 Task: Open Card Card0000000173 in  Board0000000044 in Workspace WS0000000015 in Trello. Add Member Ayush98111@gmail.com to Card Card0000000173 in  Board0000000044 in Workspace WS0000000015 in Trello. Add Purple Label titled Label0000000173 to Card Card0000000173 in  Board0000000044 in Workspace WS0000000015 in Trello. Add Checklist CL0000000173 to Card Card0000000173 in  Board0000000044 in Workspace WS0000000015 in Trello. Add Dates with Start Date as Aug 01 2023 and Due Date as Aug 31 2023 to Card Card0000000173 in  Board0000000044 in Workspace WS0000000015 in Trello
Action: Mouse moved to (550, 92)
Screenshot: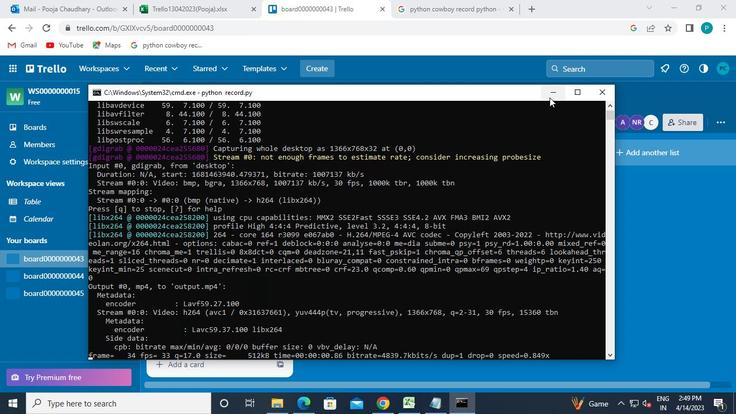 
Action: Mouse pressed left at (550, 92)
Screenshot: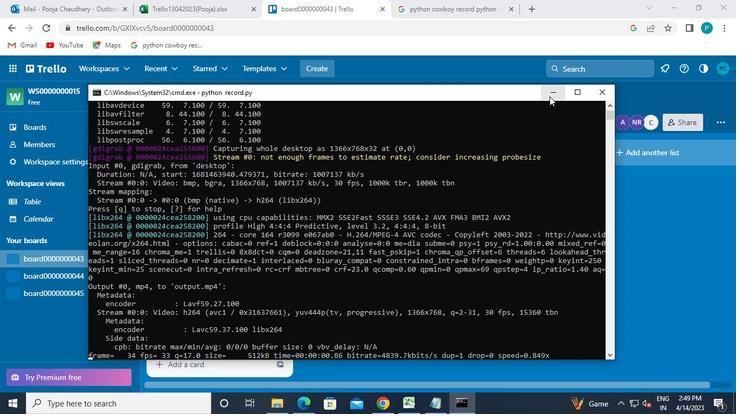 
Action: Mouse moved to (103, 272)
Screenshot: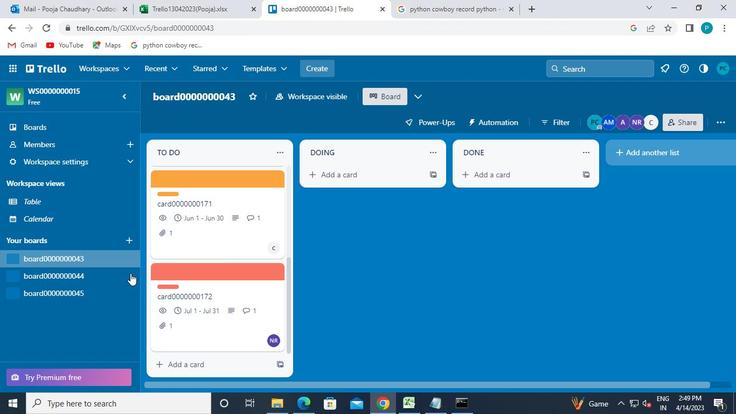
Action: Mouse pressed left at (103, 272)
Screenshot: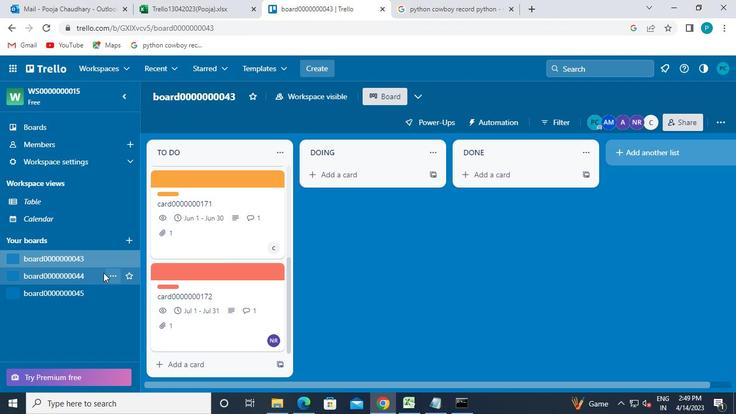 
Action: Mouse moved to (199, 152)
Screenshot: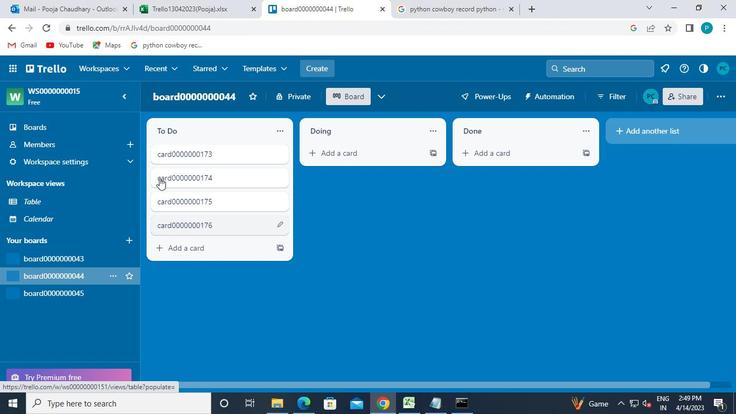 
Action: Mouse pressed left at (199, 152)
Screenshot: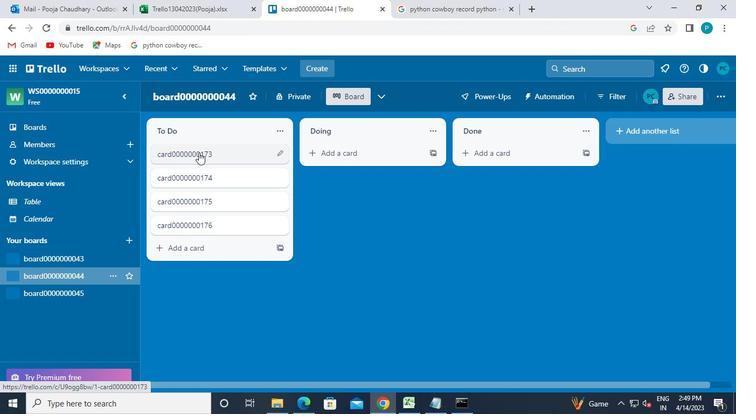 
Action: Mouse moved to (489, 153)
Screenshot: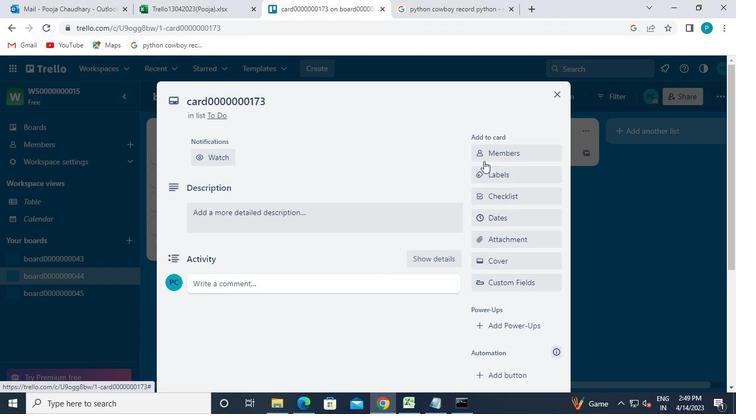 
Action: Mouse pressed left at (489, 153)
Screenshot: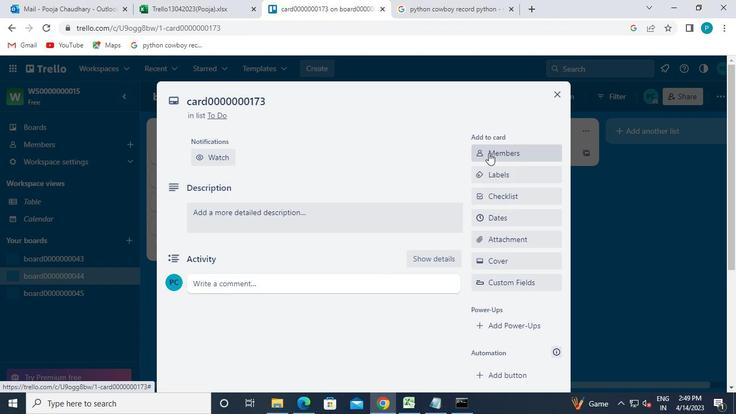 
Action: Mouse moved to (489, 203)
Screenshot: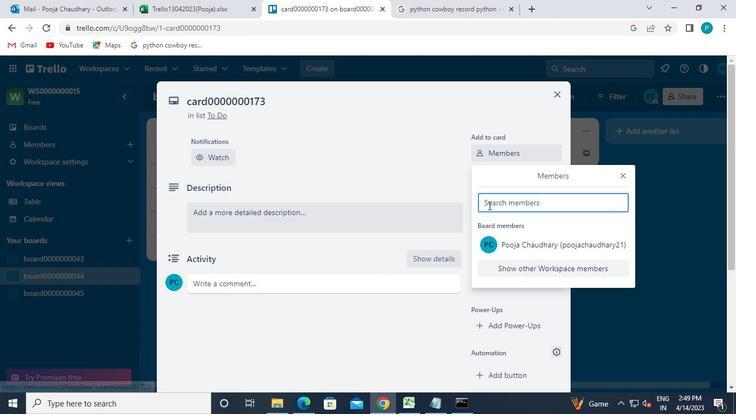 
Action: Mouse pressed left at (489, 203)
Screenshot: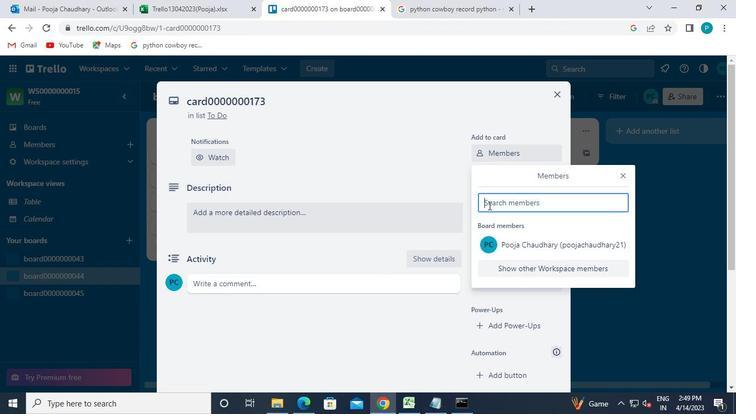 
Action: Keyboard a
Screenshot: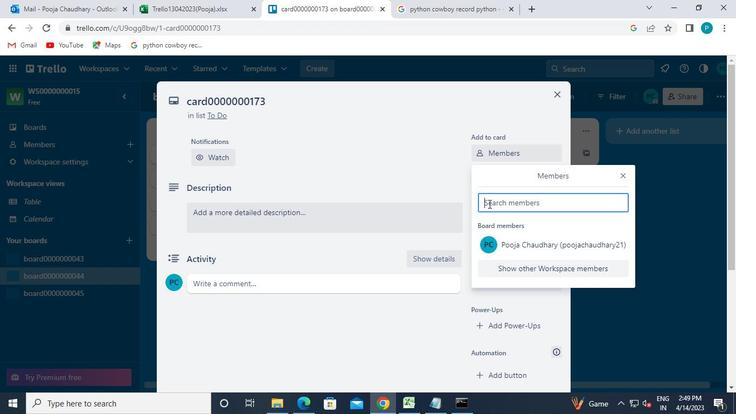 
Action: Keyboard y
Screenshot: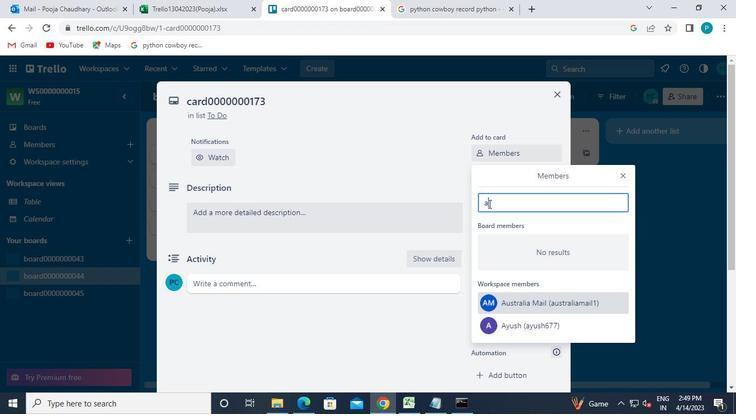 
Action: Keyboard u
Screenshot: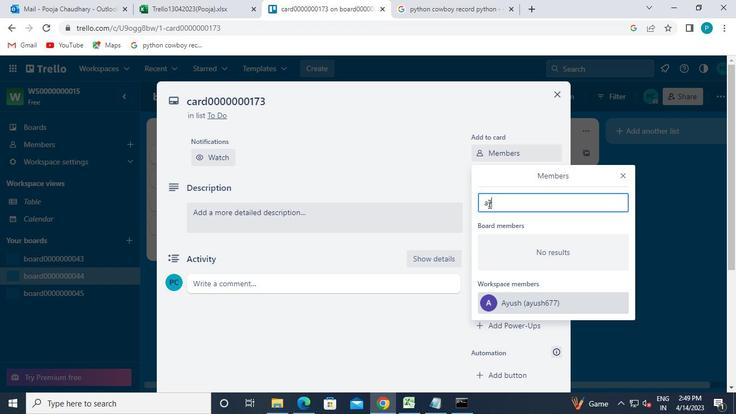 
Action: Keyboard s
Screenshot: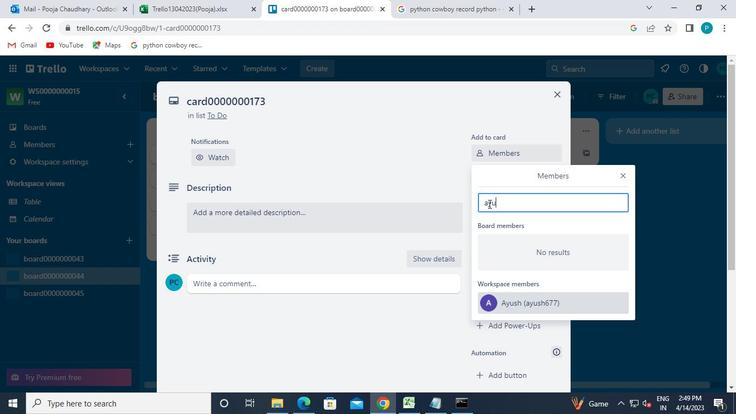 
Action: Keyboard h
Screenshot: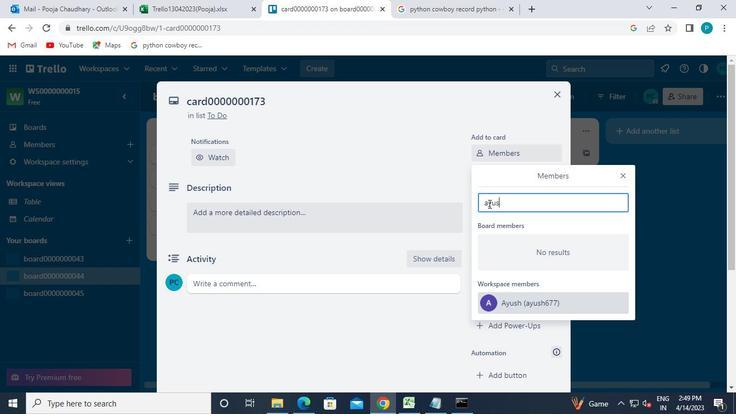 
Action: Keyboard 9
Screenshot: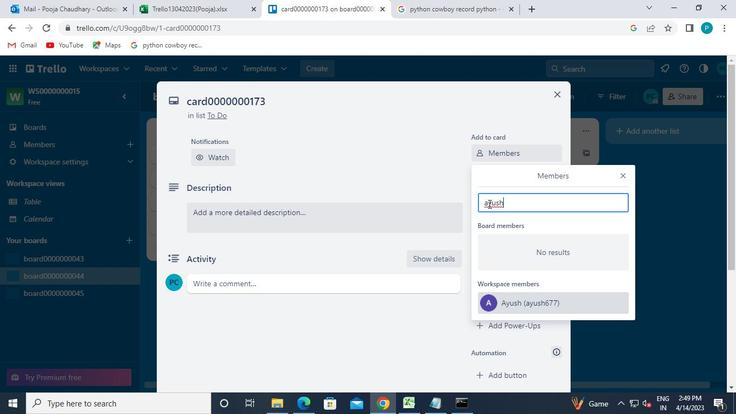 
Action: Keyboard 8
Screenshot: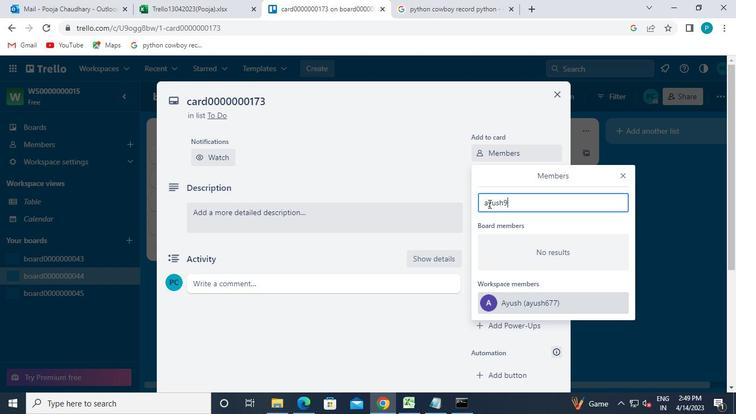 
Action: Keyboard 1
Screenshot: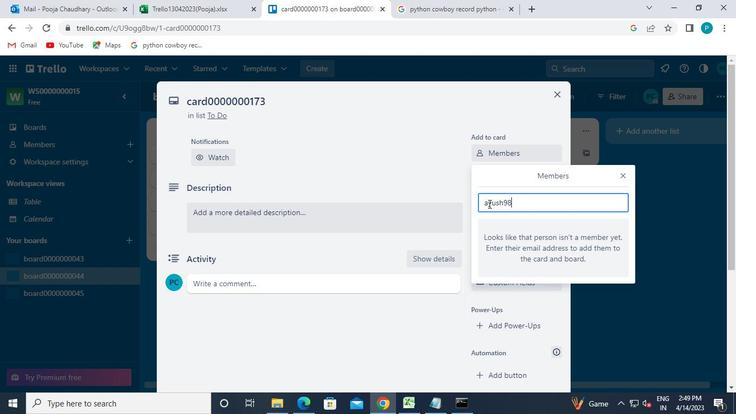 
Action: Keyboard 1
Screenshot: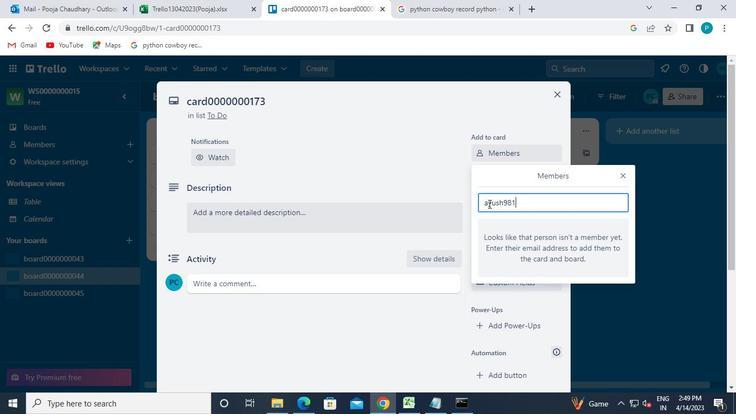 
Action: Keyboard 1
Screenshot: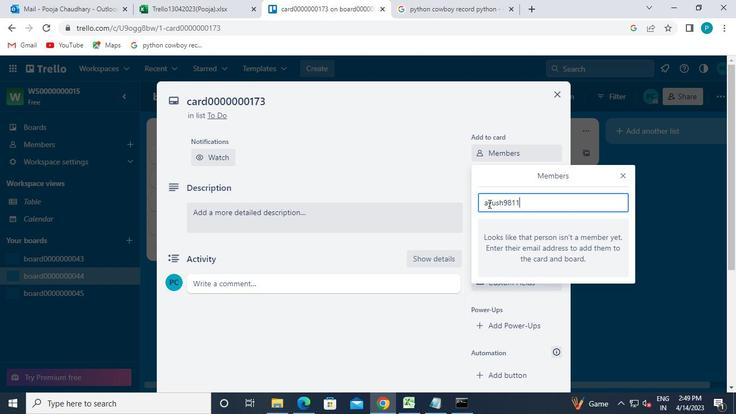 
Action: Keyboard Key.shift
Screenshot: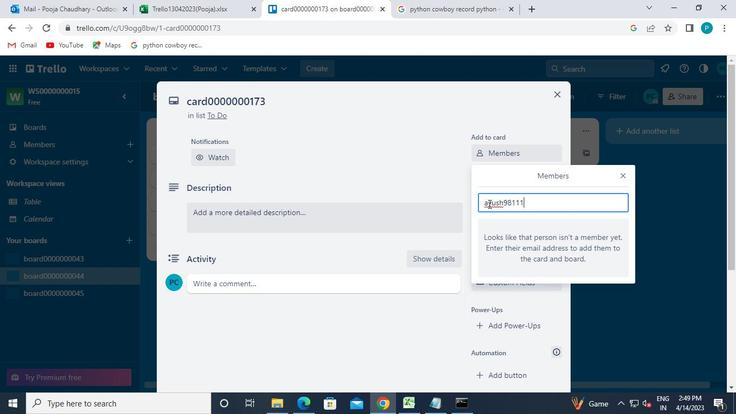 
Action: Keyboard @
Screenshot: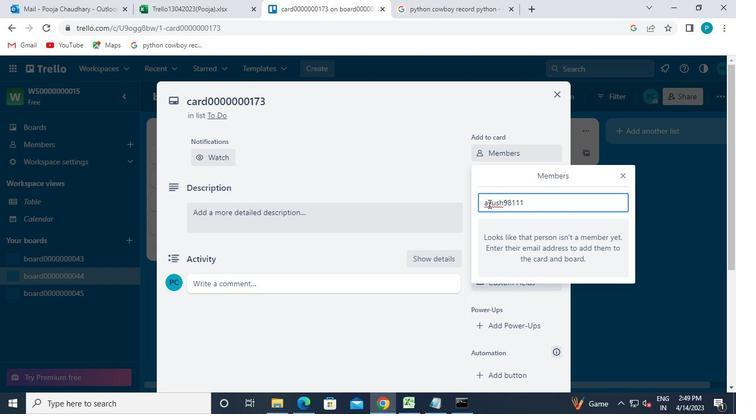 
Action: Keyboard g
Screenshot: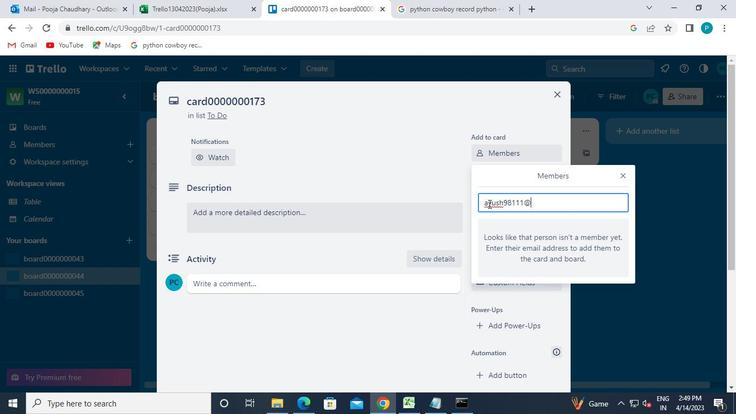 
Action: Keyboard m
Screenshot: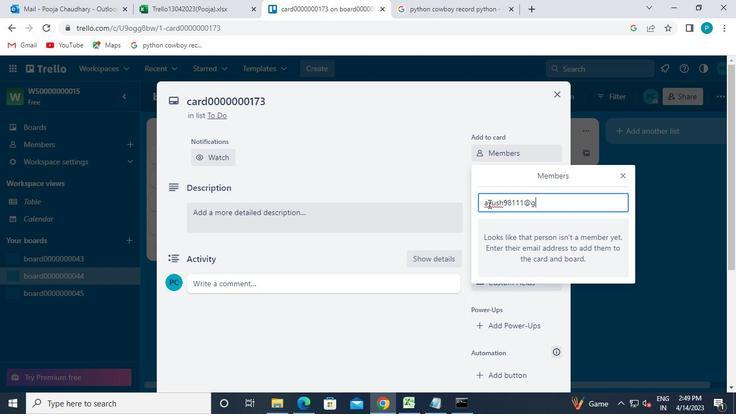 
Action: Keyboard a
Screenshot: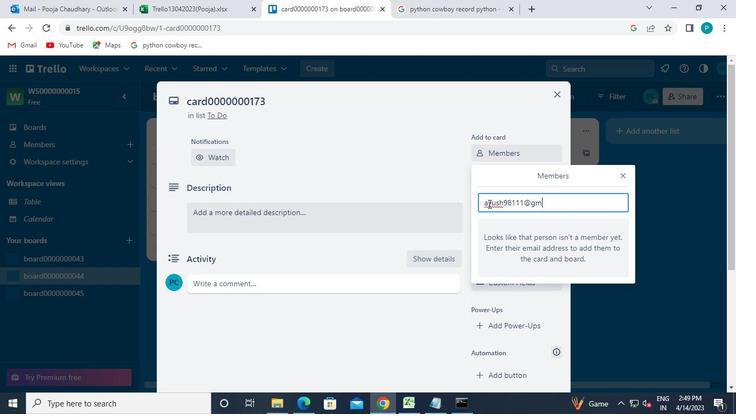 
Action: Keyboard i
Screenshot: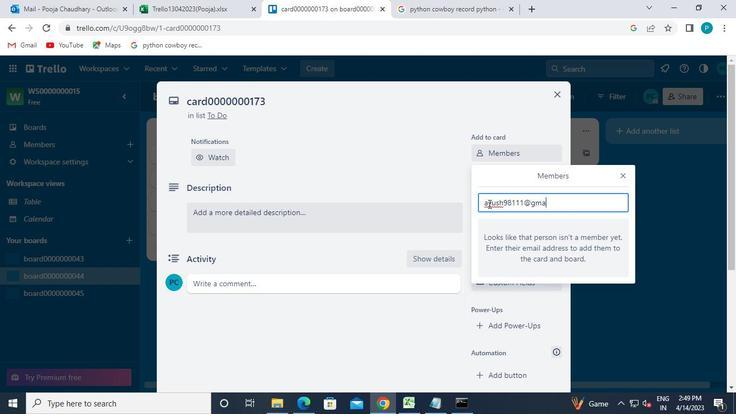 
Action: Keyboard l
Screenshot: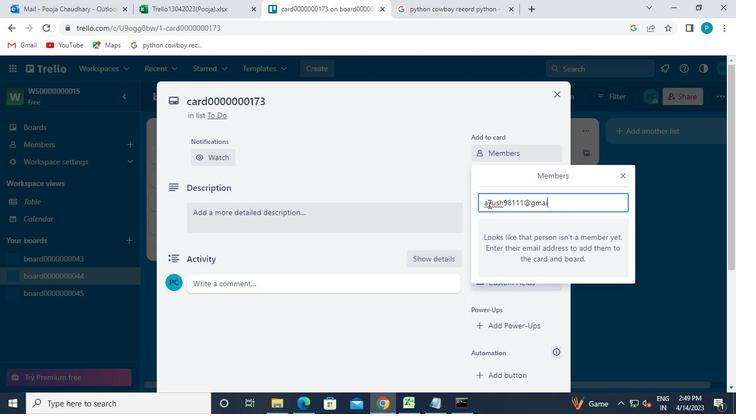 
Action: Keyboard .
Screenshot: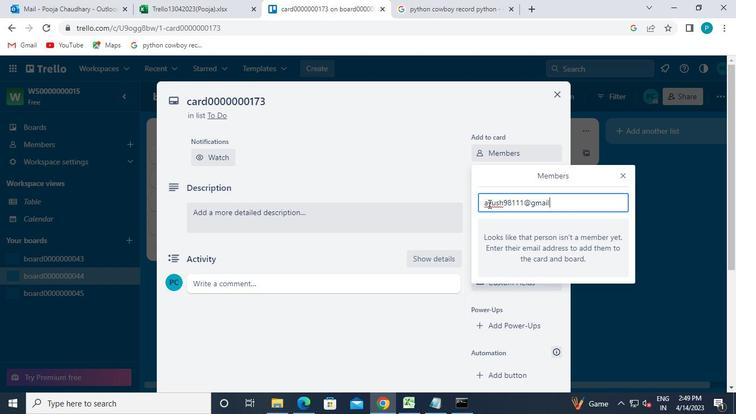
Action: Keyboard c
Screenshot: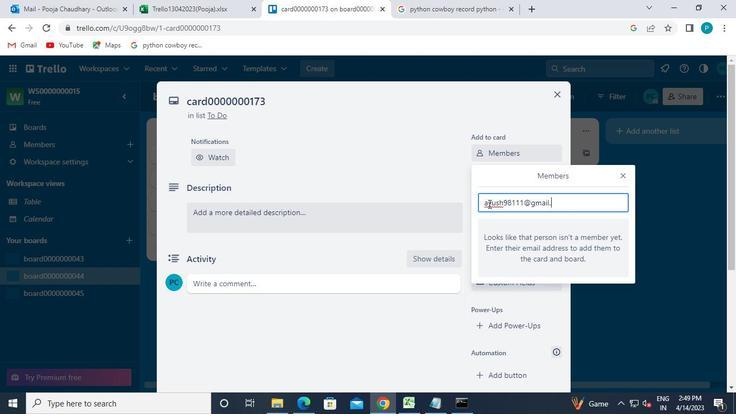 
Action: Keyboard o
Screenshot: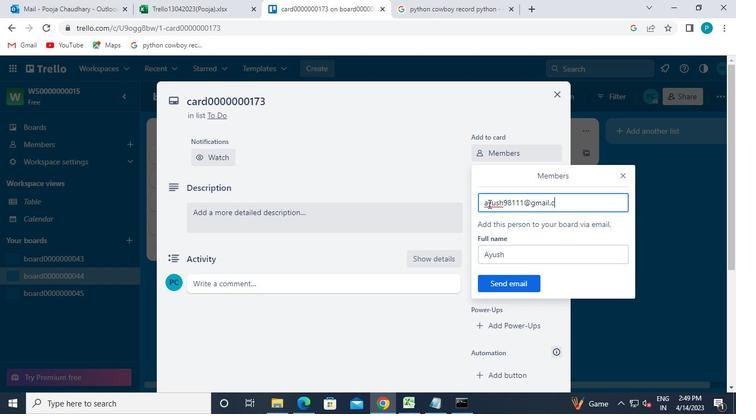 
Action: Keyboard m
Screenshot: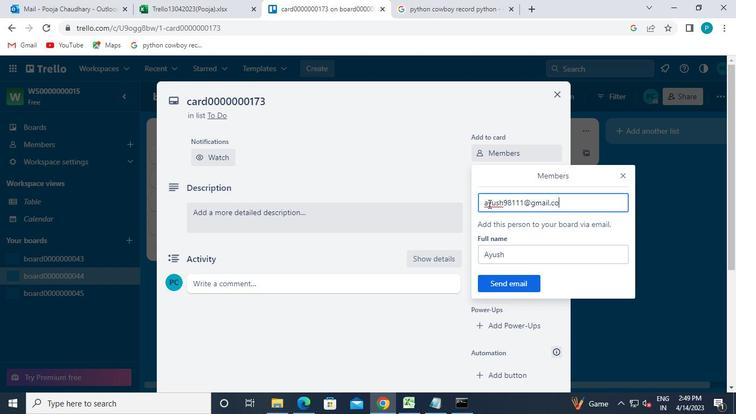 
Action: Mouse moved to (507, 282)
Screenshot: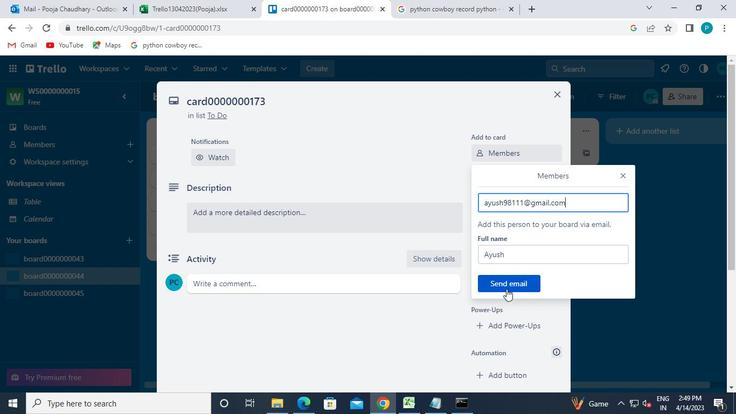 
Action: Mouse pressed left at (507, 282)
Screenshot: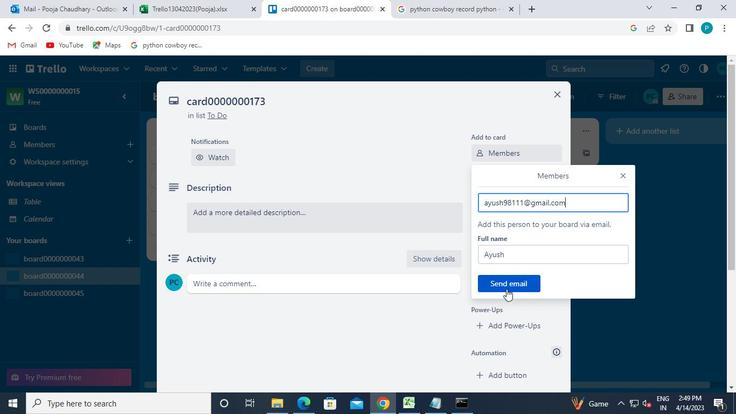
Action: Mouse moved to (499, 212)
Screenshot: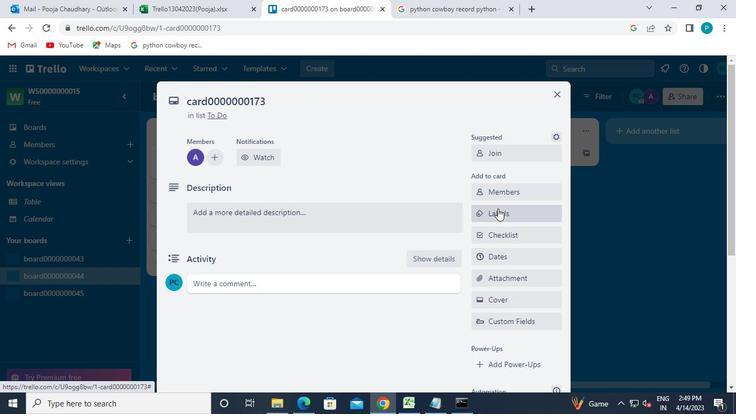 
Action: Mouse pressed left at (499, 212)
Screenshot: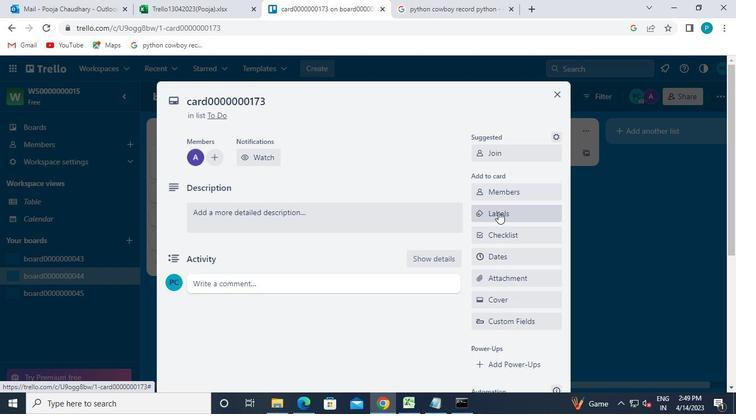 
Action: Mouse moved to (523, 286)
Screenshot: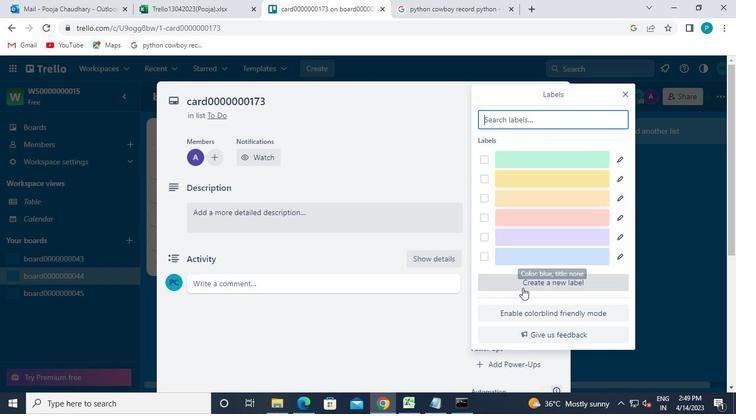 
Action: Mouse pressed left at (523, 286)
Screenshot: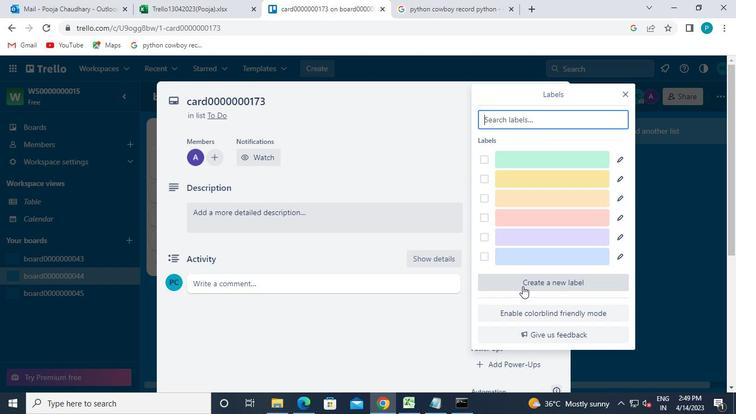 
Action: Mouse moved to (612, 246)
Screenshot: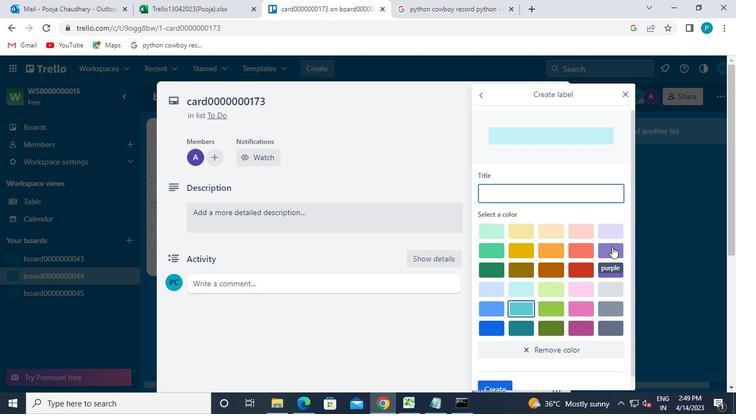 
Action: Mouse pressed left at (612, 246)
Screenshot: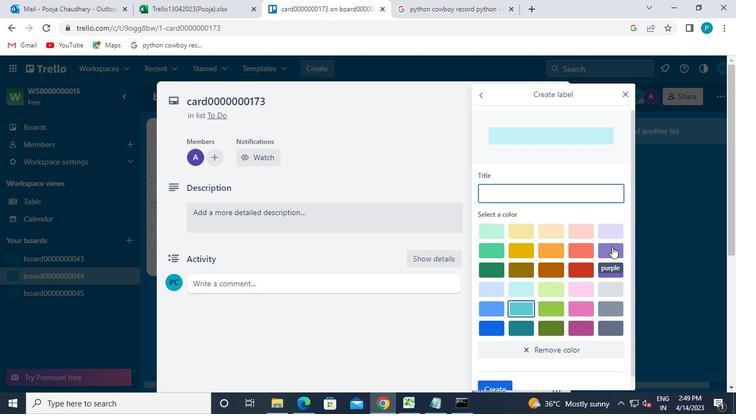 
Action: Mouse moved to (521, 188)
Screenshot: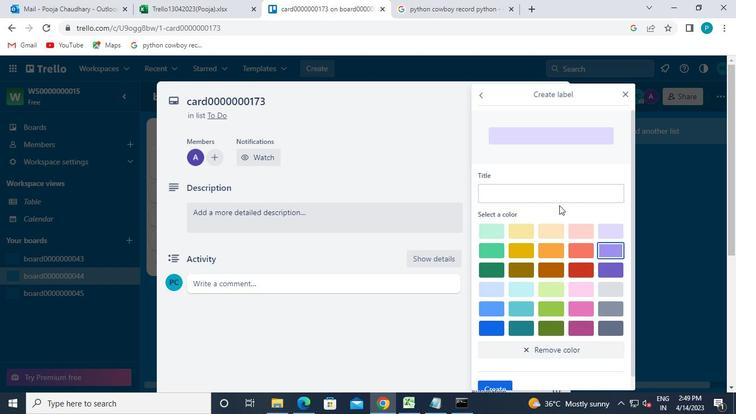 
Action: Mouse pressed left at (521, 188)
Screenshot: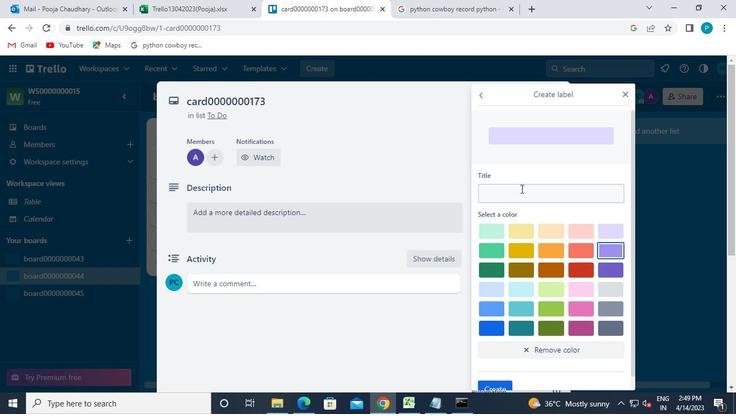 
Action: Mouse moved to (518, 193)
Screenshot: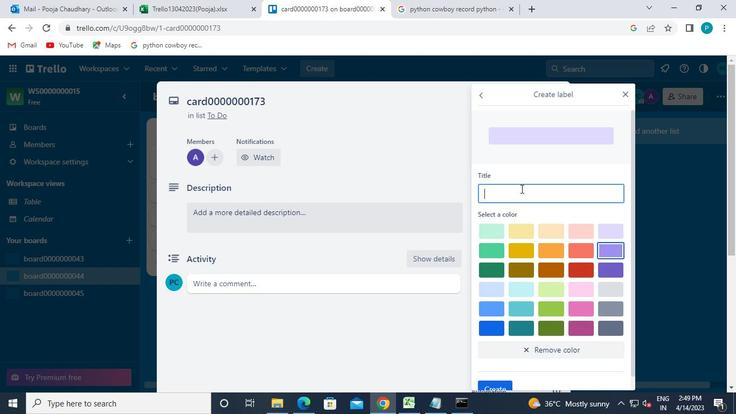 
Action: Keyboard l
Screenshot: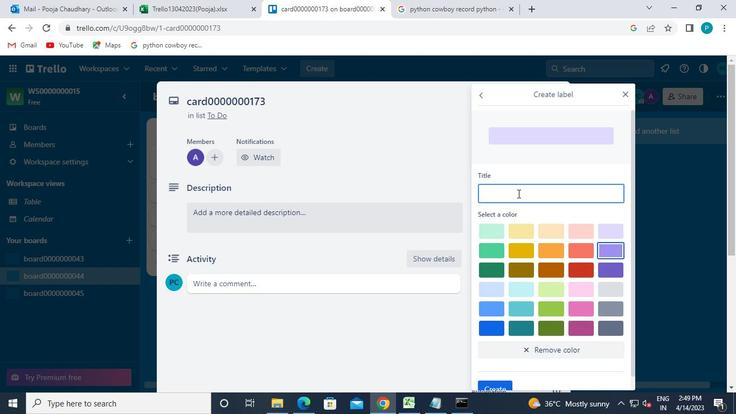 
Action: Keyboard a
Screenshot: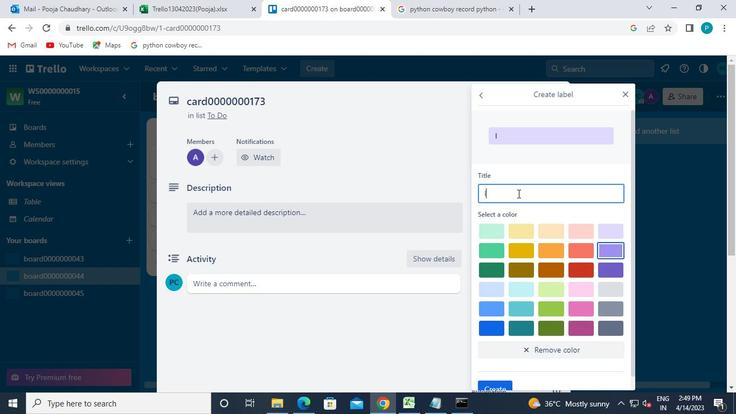 
Action: Keyboard b
Screenshot: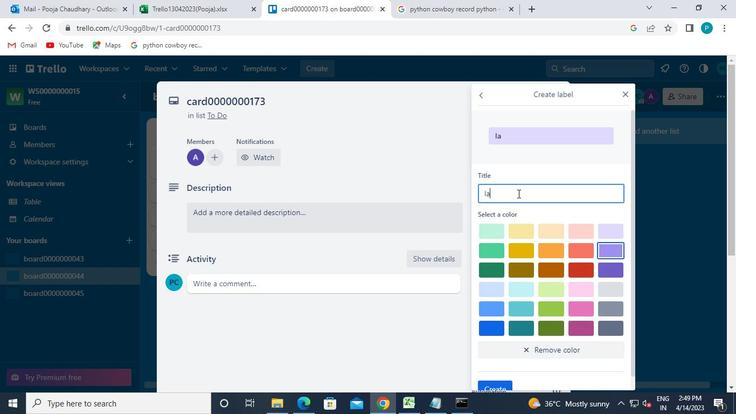 
Action: Keyboard e
Screenshot: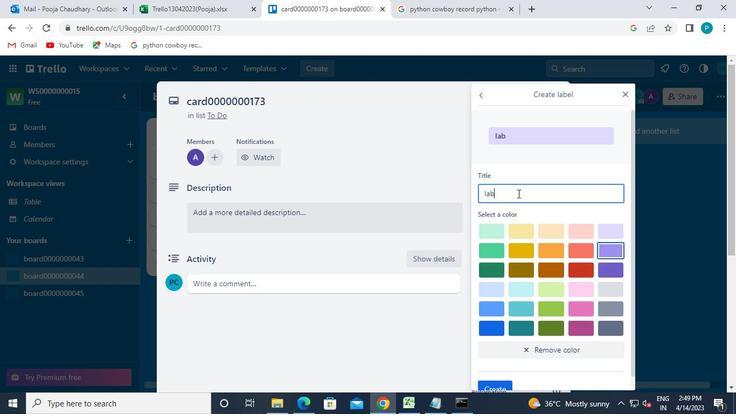 
Action: Keyboard l
Screenshot: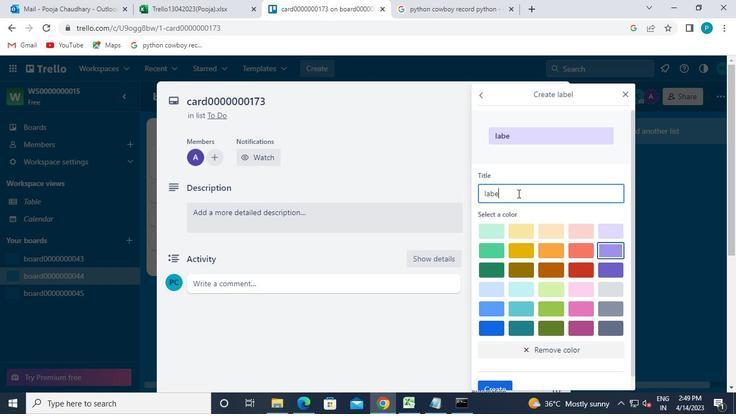 
Action: Keyboard 0
Screenshot: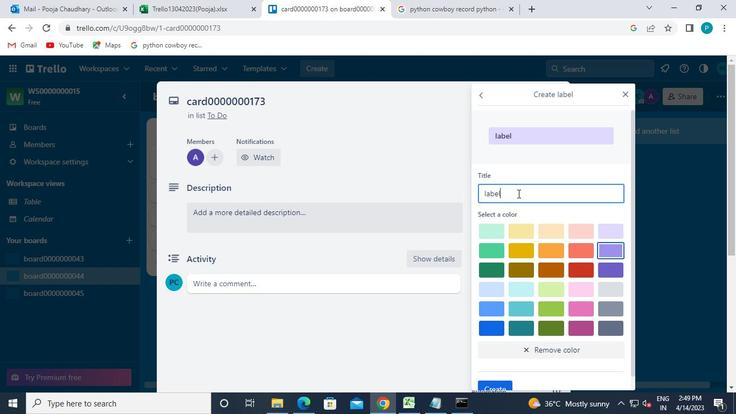 
Action: Keyboard 0
Screenshot: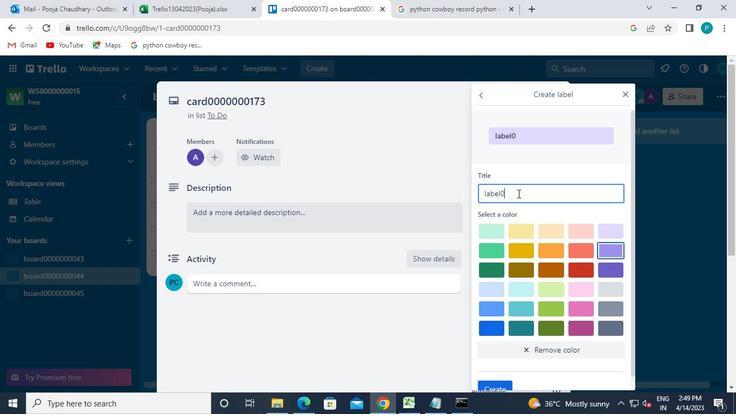 
Action: Keyboard 0
Screenshot: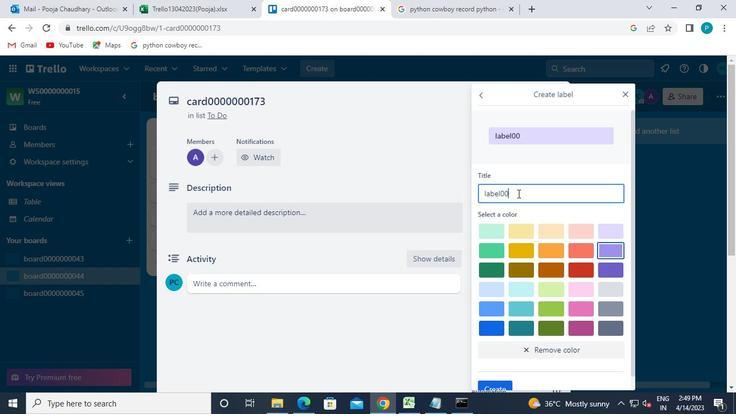 
Action: Keyboard 0
Screenshot: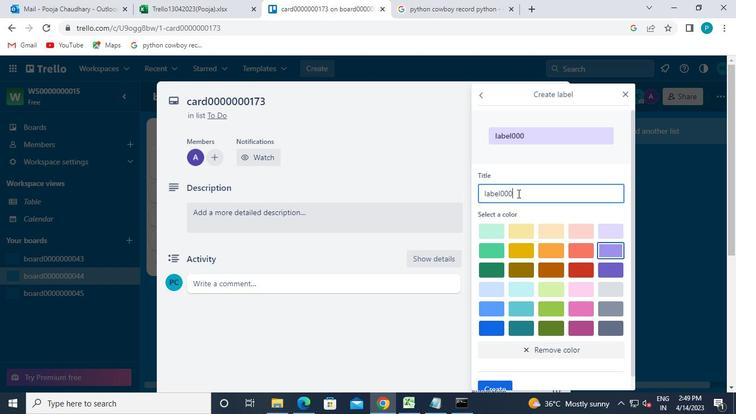 
Action: Keyboard 0
Screenshot: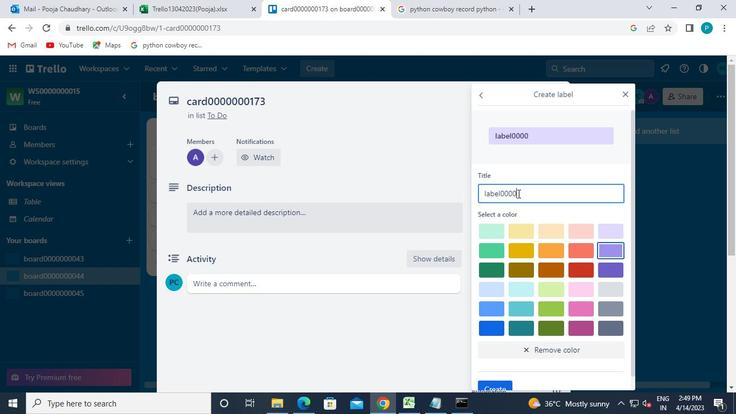 
Action: Keyboard 0
Screenshot: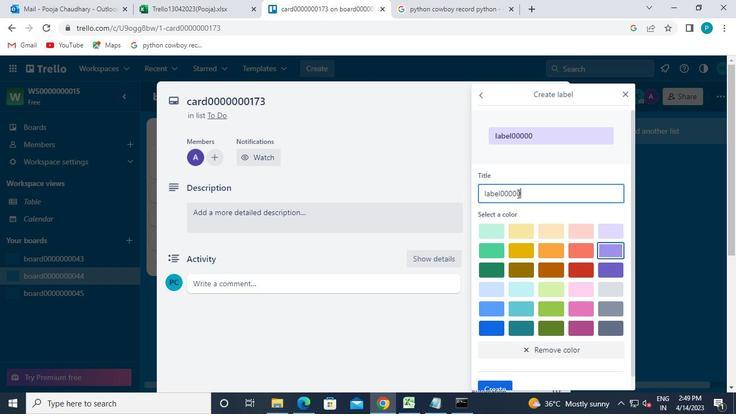
Action: Keyboard 0
Screenshot: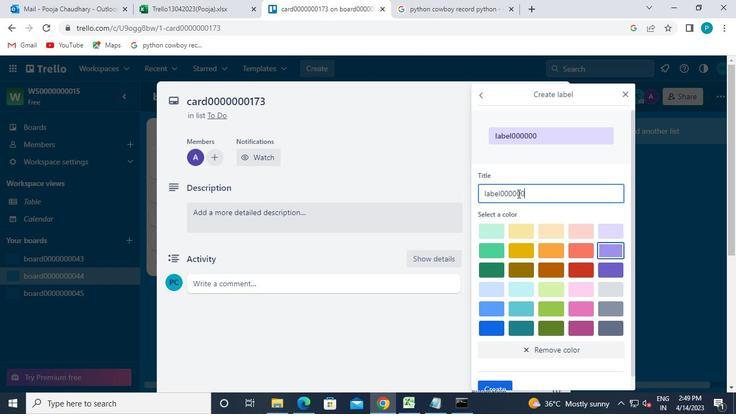 
Action: Keyboard 1
Screenshot: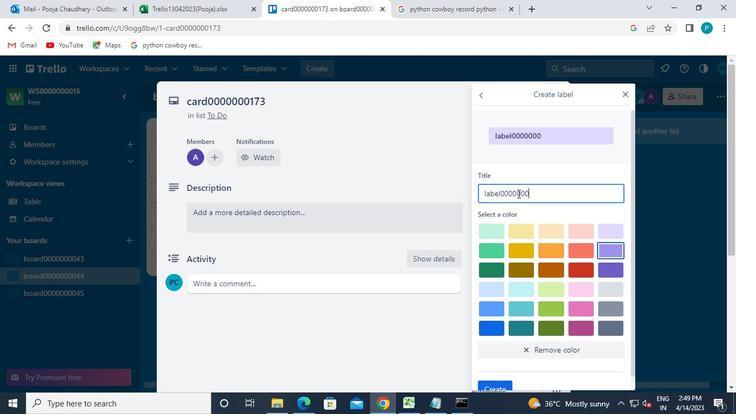 
Action: Keyboard 7
Screenshot: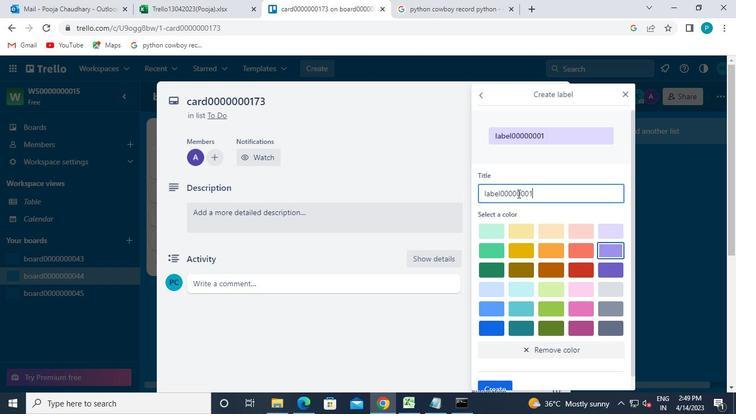 
Action: Keyboard 3
Screenshot: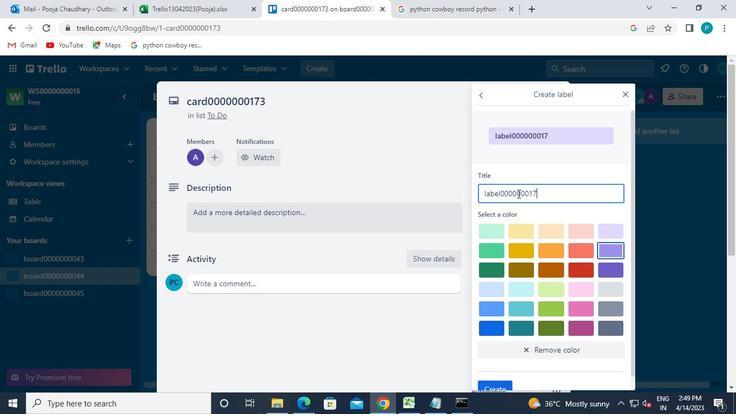 
Action: Mouse moved to (492, 369)
Screenshot: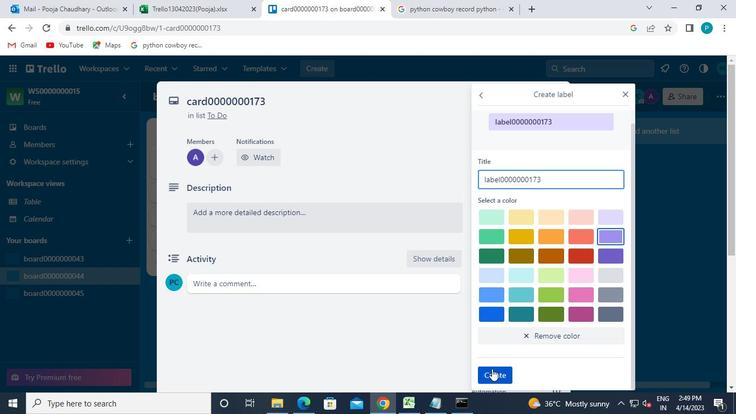 
Action: Mouse pressed left at (492, 369)
Screenshot: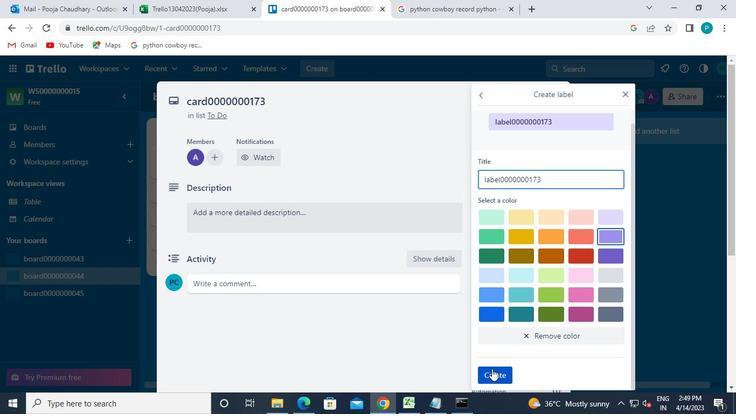 
Action: Mouse moved to (625, 96)
Screenshot: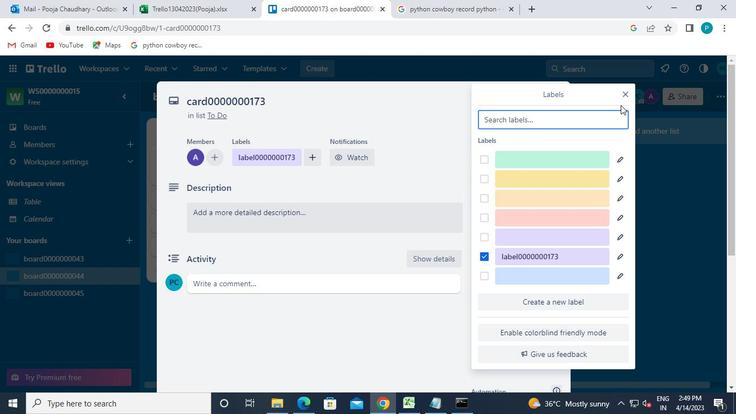 
Action: Mouse pressed left at (625, 96)
Screenshot: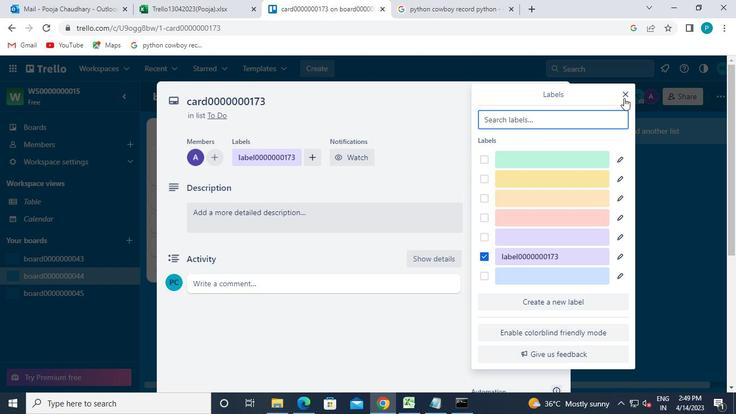 
Action: Mouse moved to (504, 233)
Screenshot: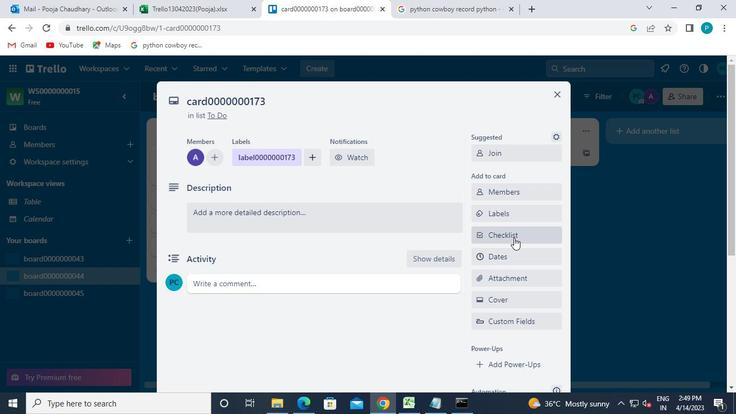 
Action: Mouse pressed left at (504, 233)
Screenshot: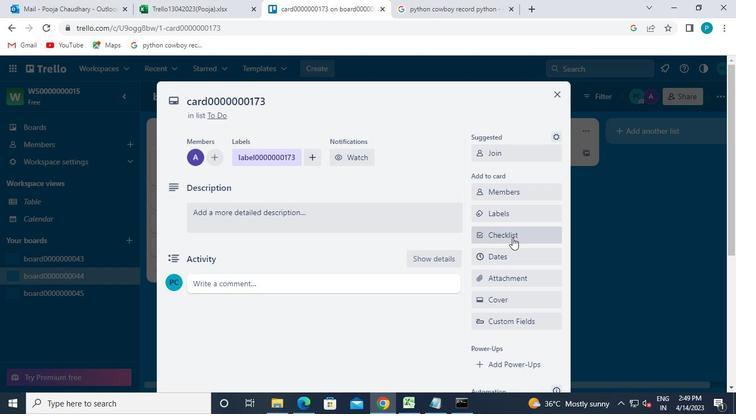 
Action: Mouse moved to (531, 284)
Screenshot: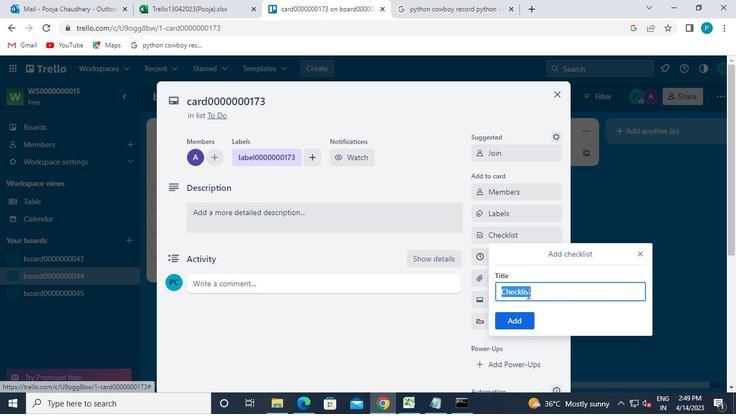 
Action: Keyboard Key.caps_lock
Screenshot: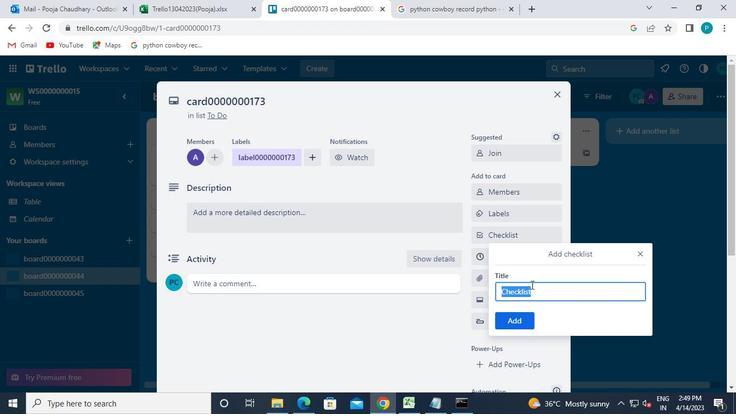 
Action: Keyboard c
Screenshot: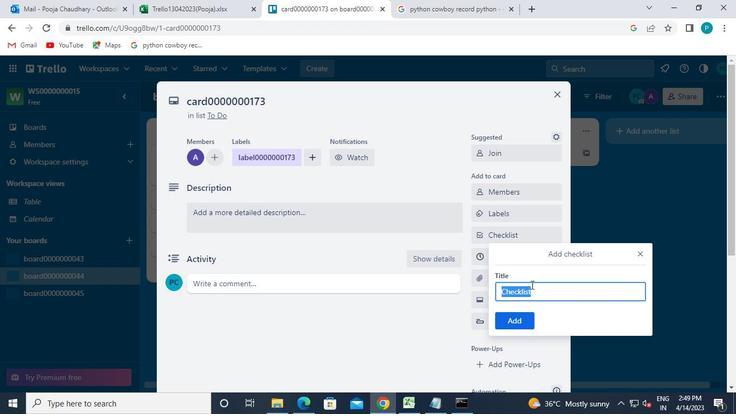 
Action: Keyboard l
Screenshot: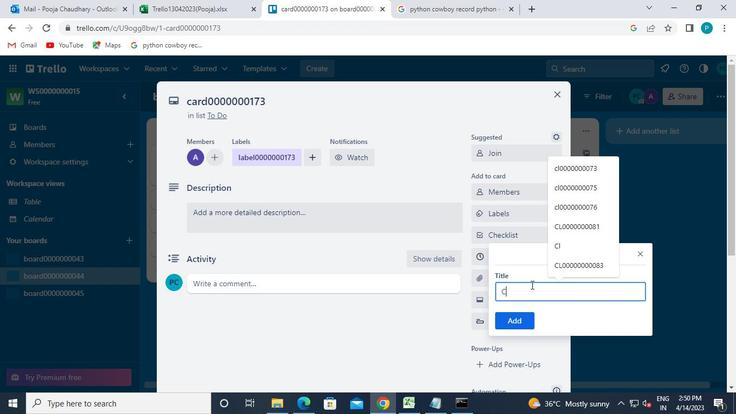 
Action: Keyboard 0
Screenshot: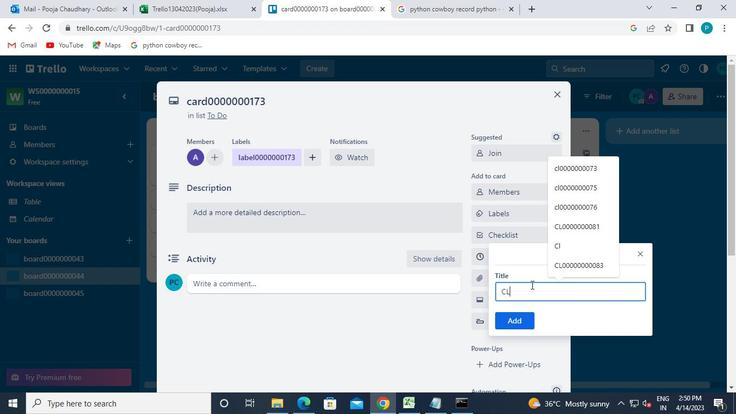 
Action: Keyboard 0
Screenshot: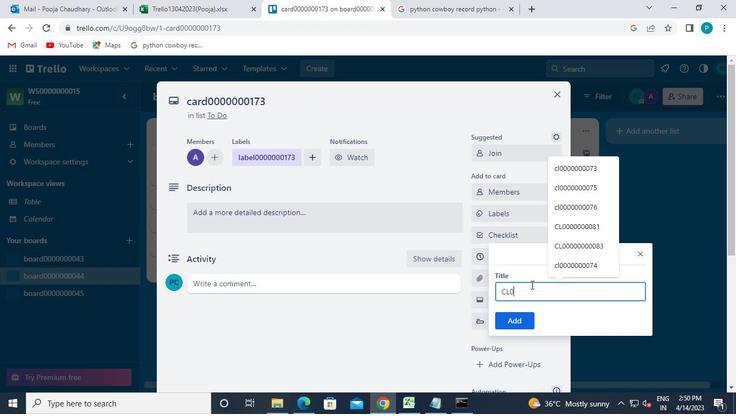 
Action: Keyboard 0
Screenshot: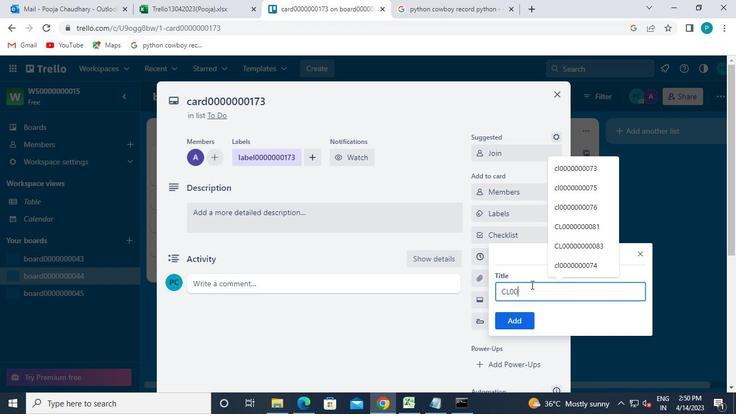 
Action: Keyboard 0
Screenshot: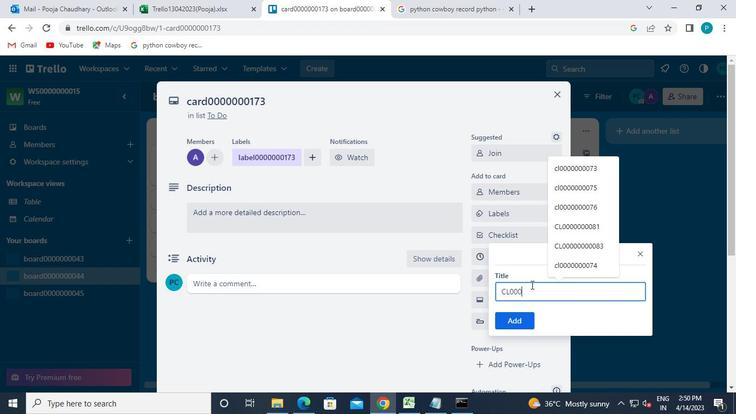 
Action: Keyboard 0
Screenshot: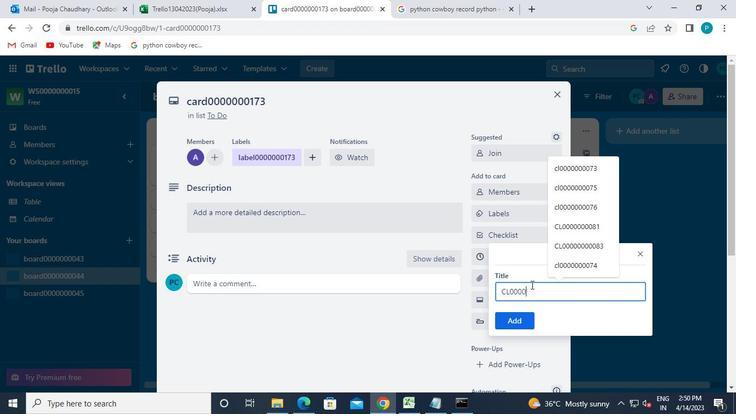 
Action: Keyboard 0
Screenshot: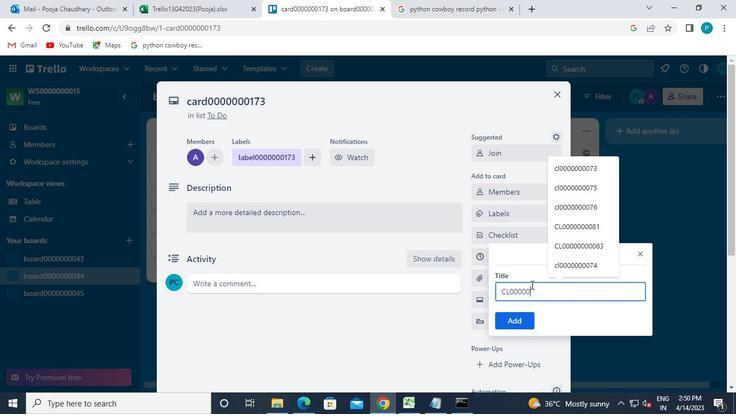 
Action: Keyboard 0
Screenshot: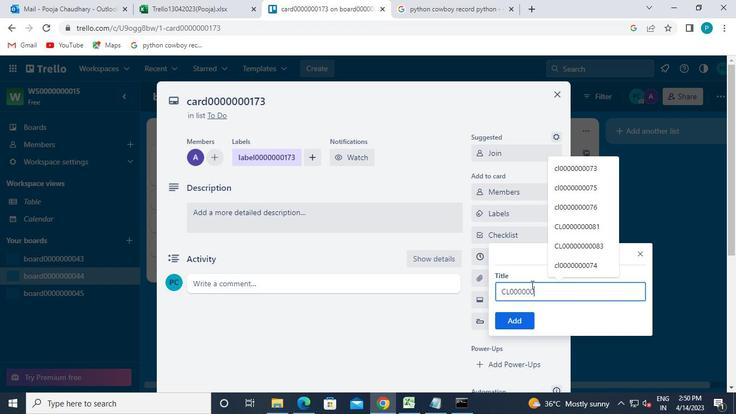 
Action: Keyboard 1
Screenshot: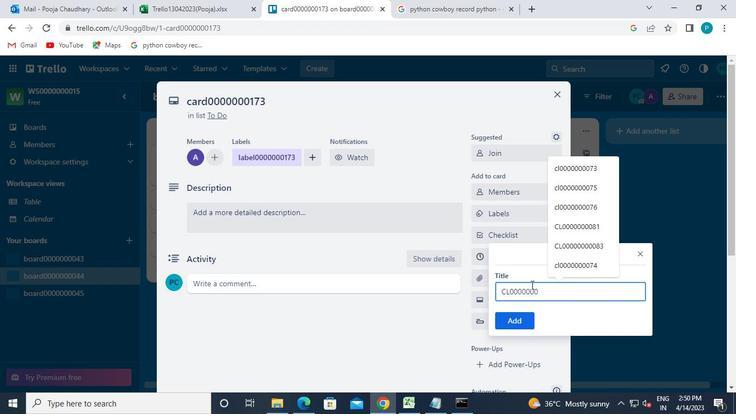 
Action: Keyboard 7
Screenshot: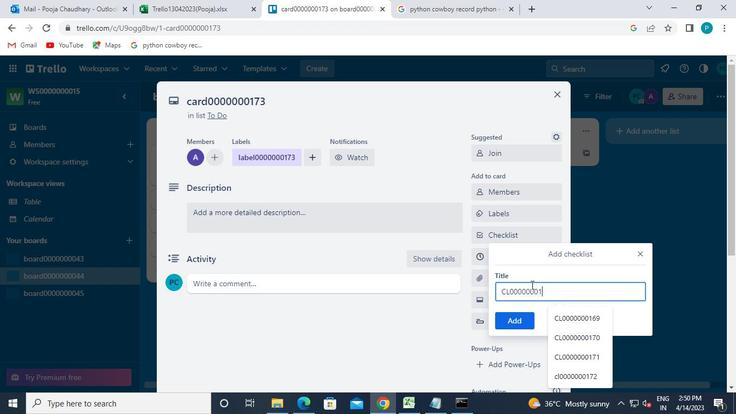 
Action: Keyboard 3
Screenshot: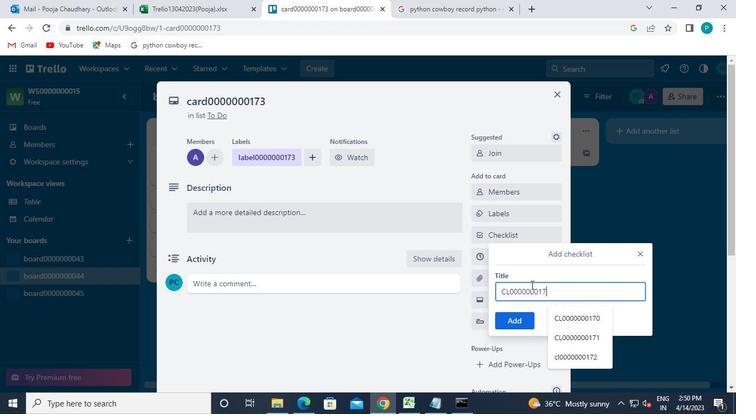 
Action: Mouse moved to (527, 325)
Screenshot: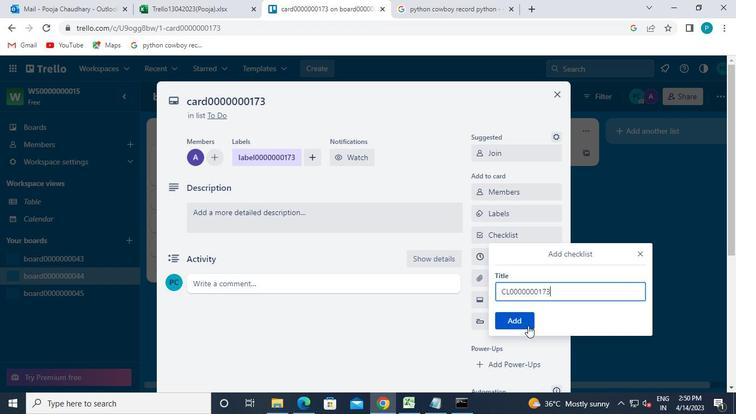 
Action: Mouse pressed left at (527, 325)
Screenshot: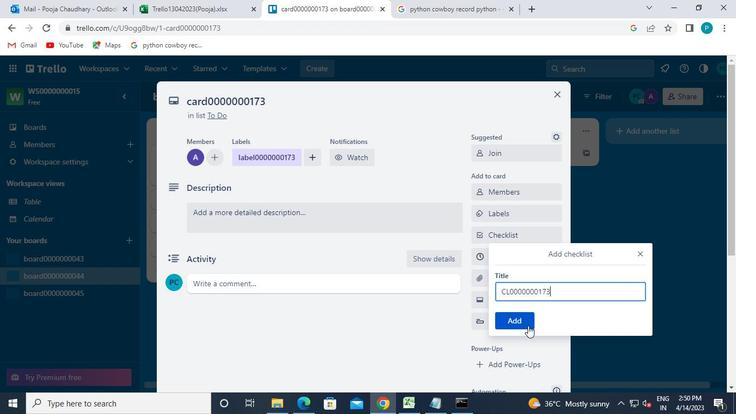 
Action: Mouse moved to (499, 255)
Screenshot: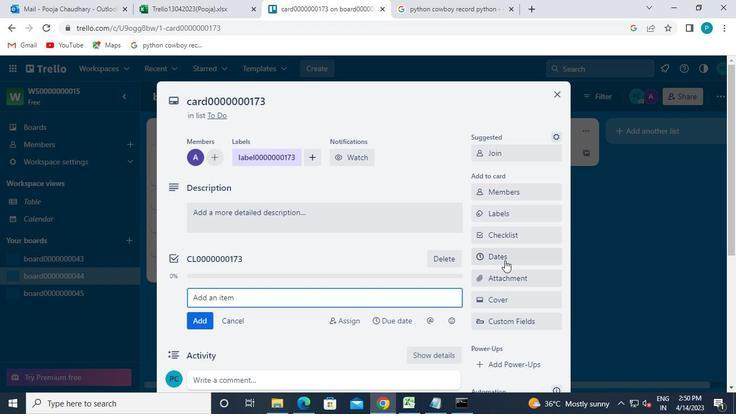 
Action: Mouse pressed left at (499, 255)
Screenshot: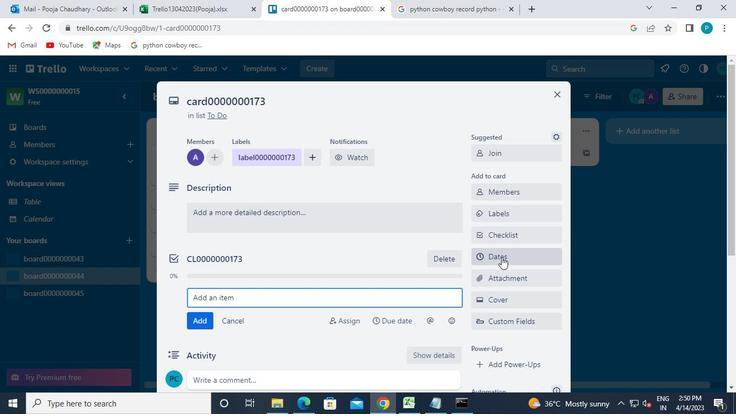 
Action: Mouse moved to (480, 285)
Screenshot: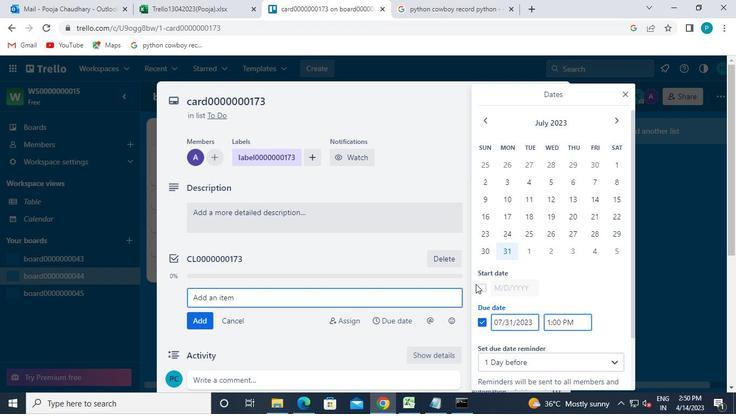 
Action: Mouse pressed left at (480, 285)
Screenshot: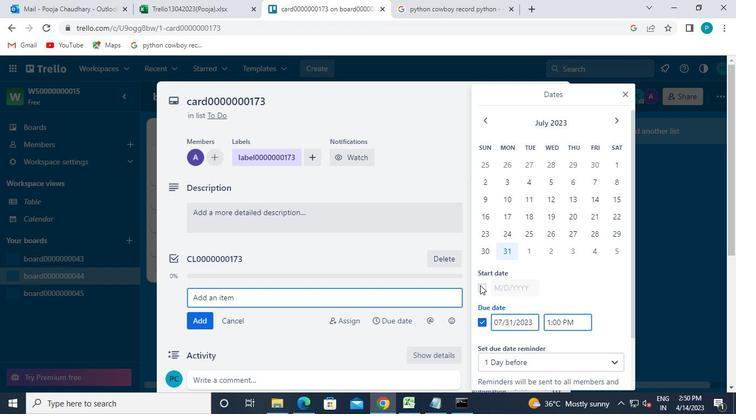 
Action: Mouse moved to (612, 124)
Screenshot: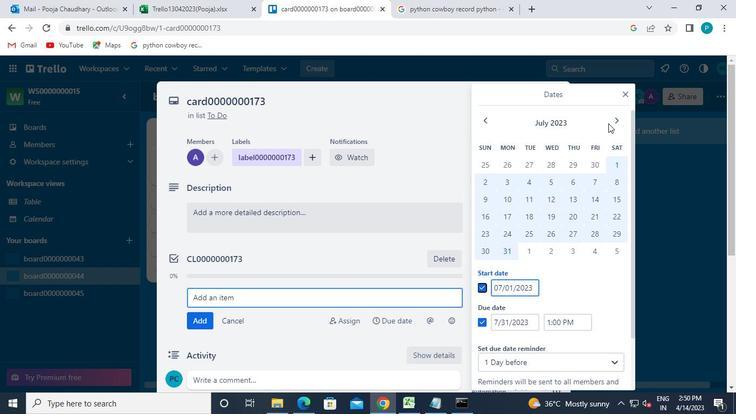 
Action: Mouse pressed left at (612, 124)
Screenshot: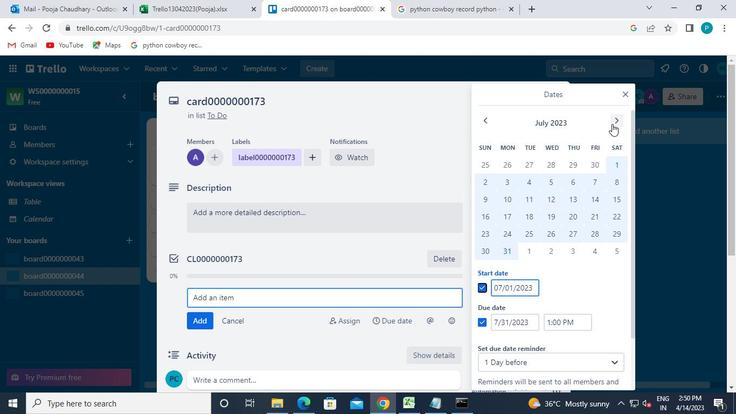 
Action: Mouse moved to (537, 164)
Screenshot: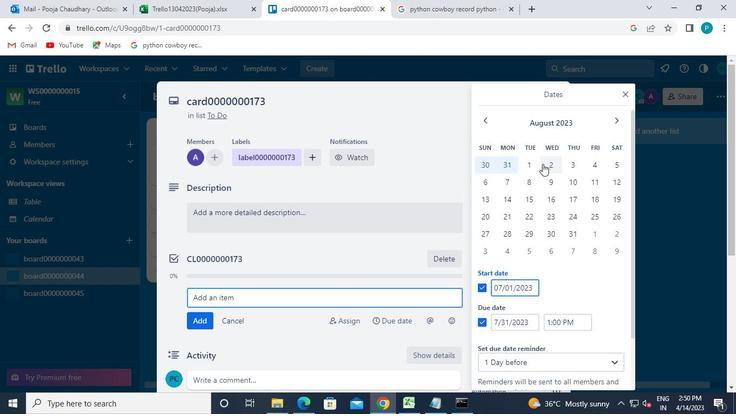 
Action: Mouse pressed left at (537, 164)
Screenshot: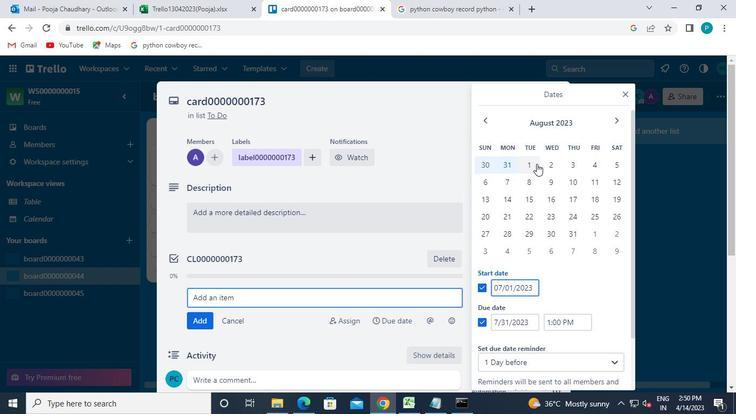 
Action: Mouse moved to (572, 232)
Screenshot: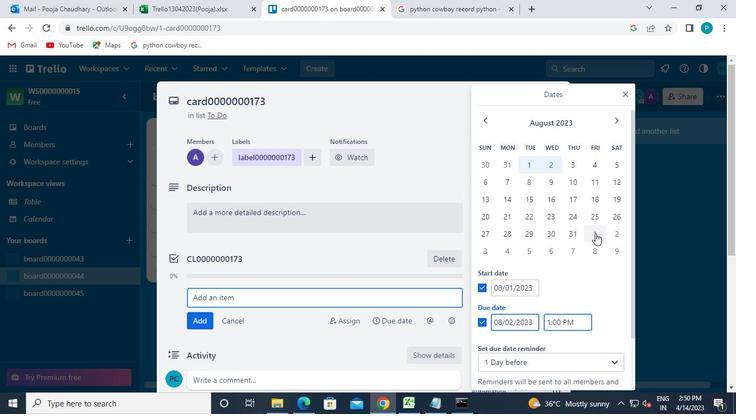 
Action: Mouse pressed left at (572, 232)
Screenshot: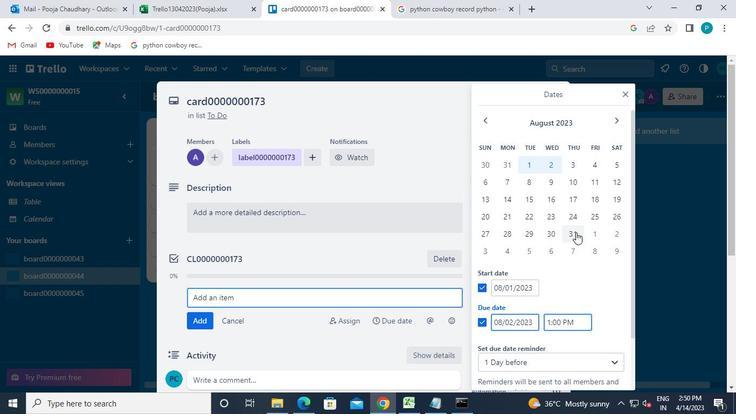 
Action: Mouse moved to (534, 345)
Screenshot: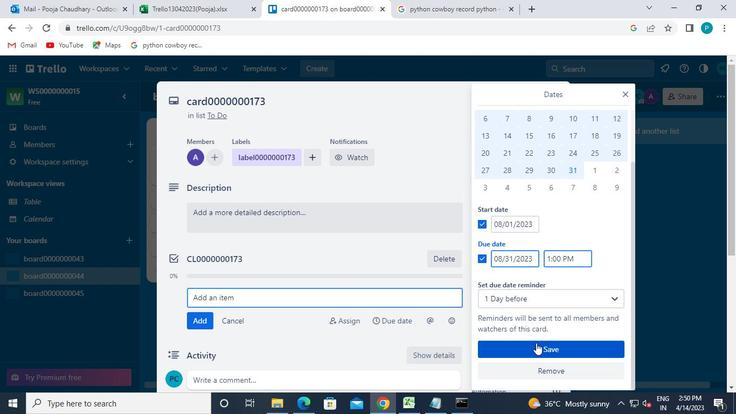
Action: Mouse pressed left at (534, 345)
Screenshot: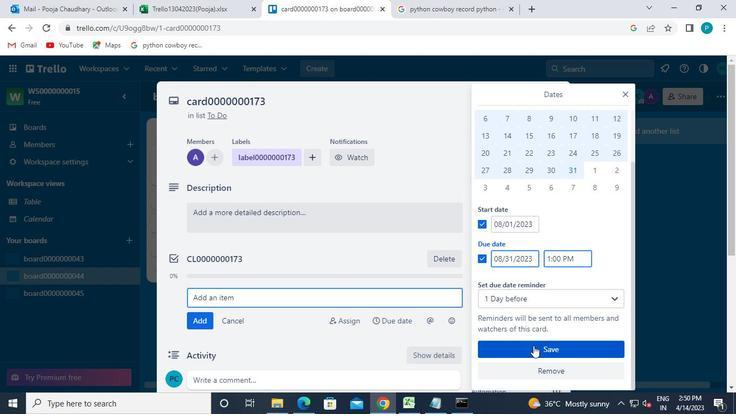 
Action: Mouse moved to (509, 324)
Screenshot: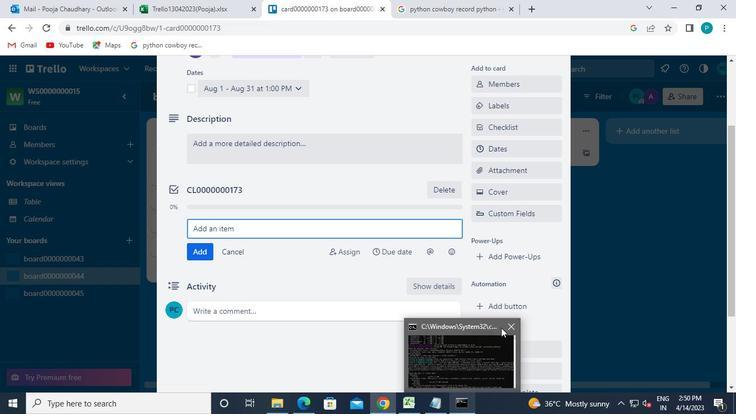 
Action: Mouse pressed left at (509, 324)
Screenshot: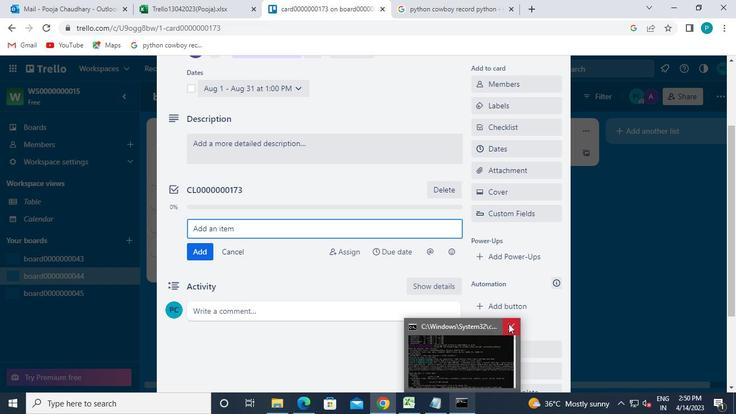 
